 Task: Add the lead inbox component in the site builder.
Action: Mouse moved to (985, 74)
Screenshot: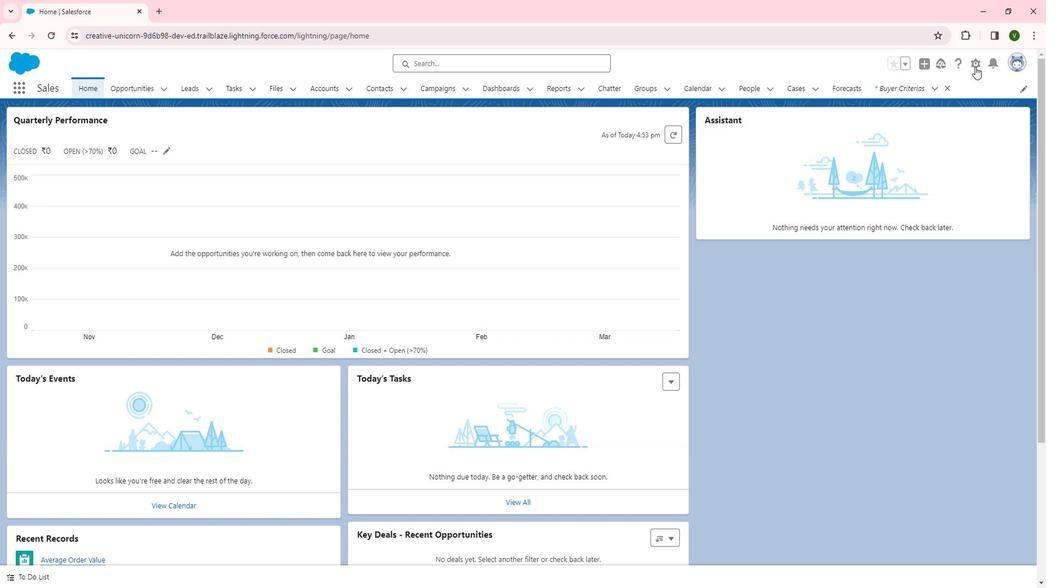 
Action: Mouse pressed left at (985, 74)
Screenshot: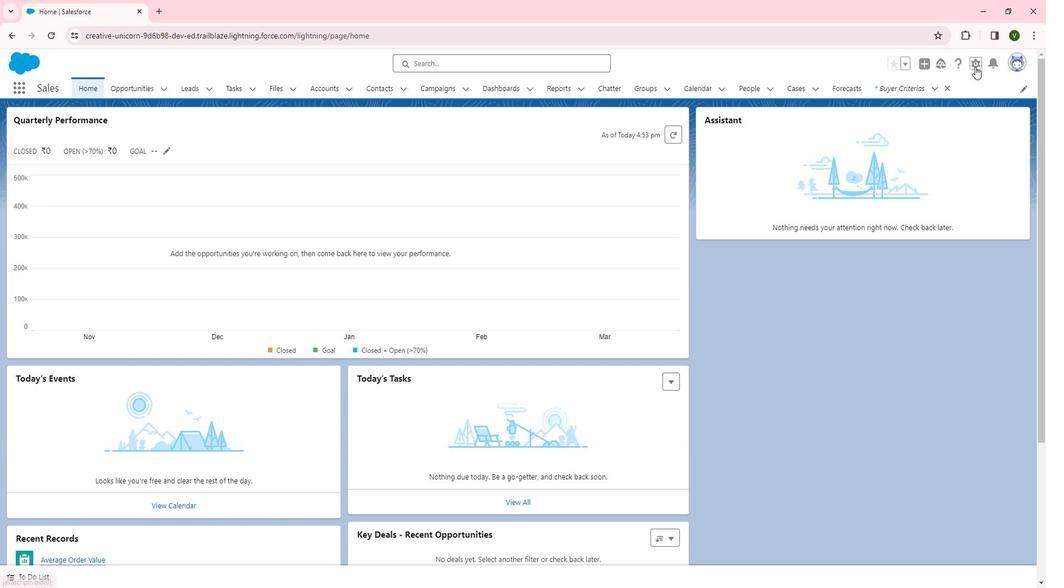 
Action: Mouse moved to (959, 97)
Screenshot: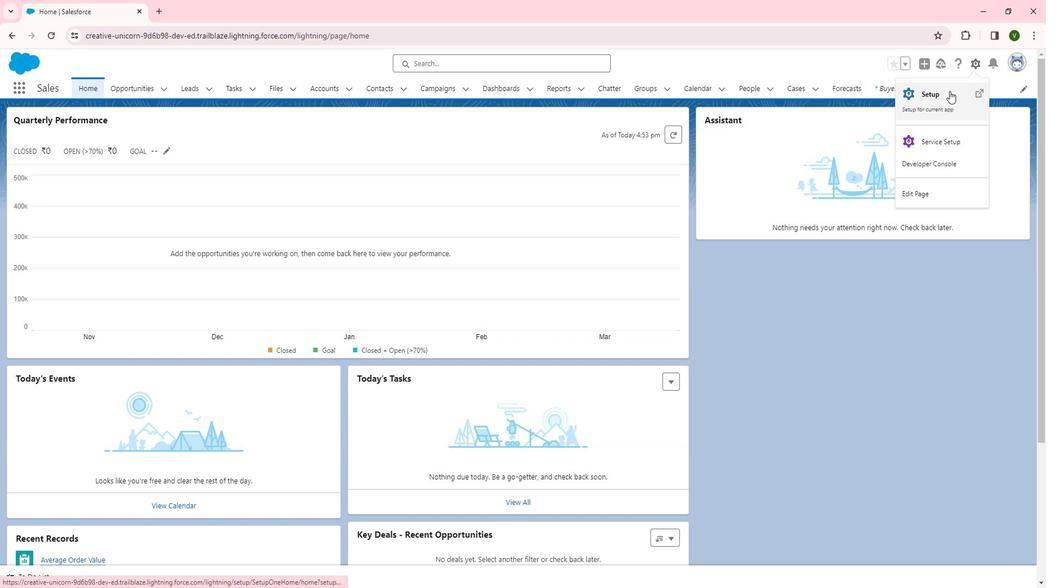 
Action: Mouse pressed left at (959, 97)
Screenshot: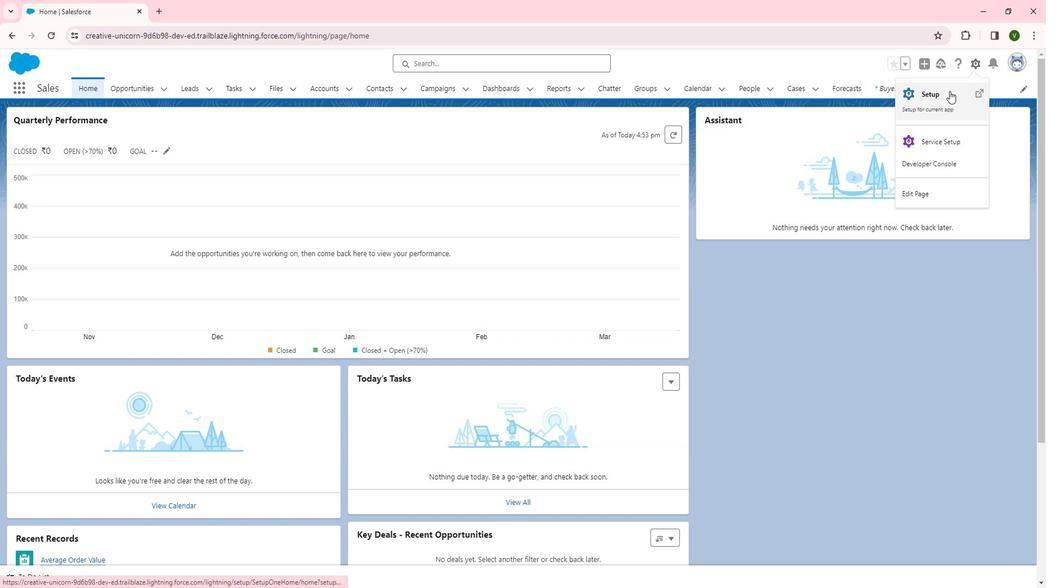
Action: Mouse moved to (73, 354)
Screenshot: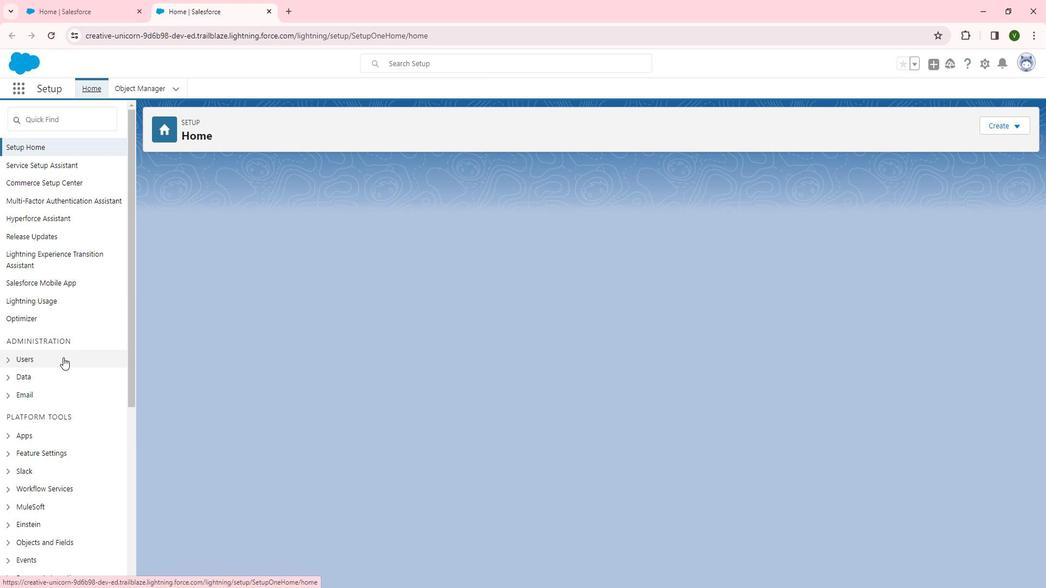 
Action: Mouse scrolled (73, 353) with delta (0, 0)
Screenshot: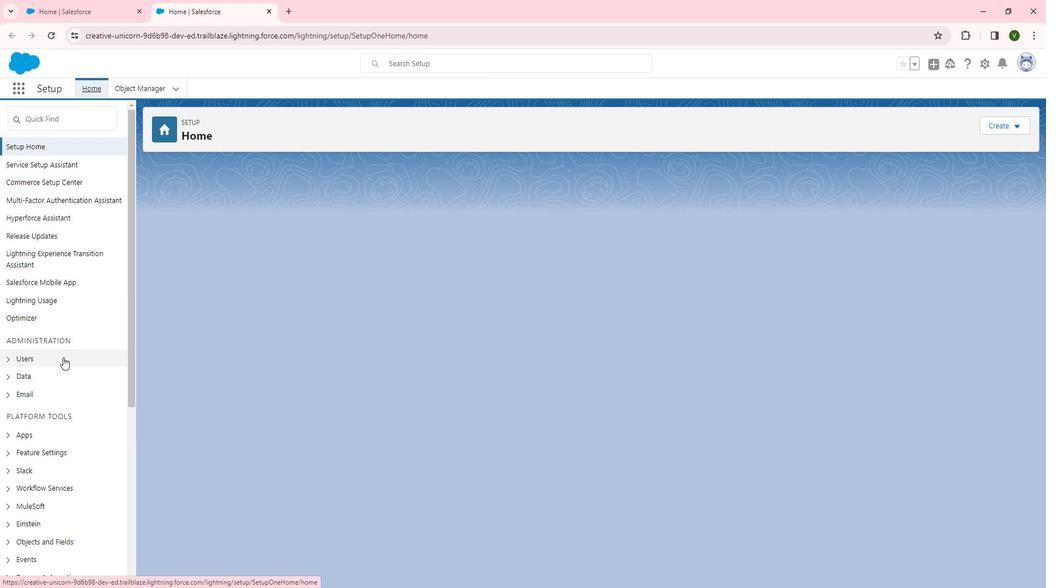 
Action: Mouse scrolled (73, 353) with delta (0, 0)
Screenshot: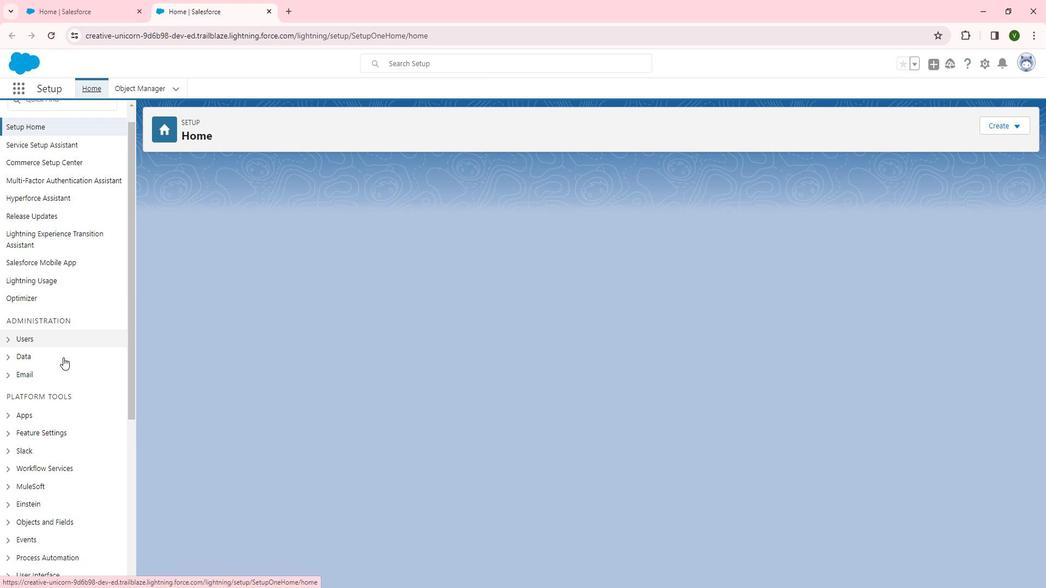 
Action: Mouse moved to (20, 335)
Screenshot: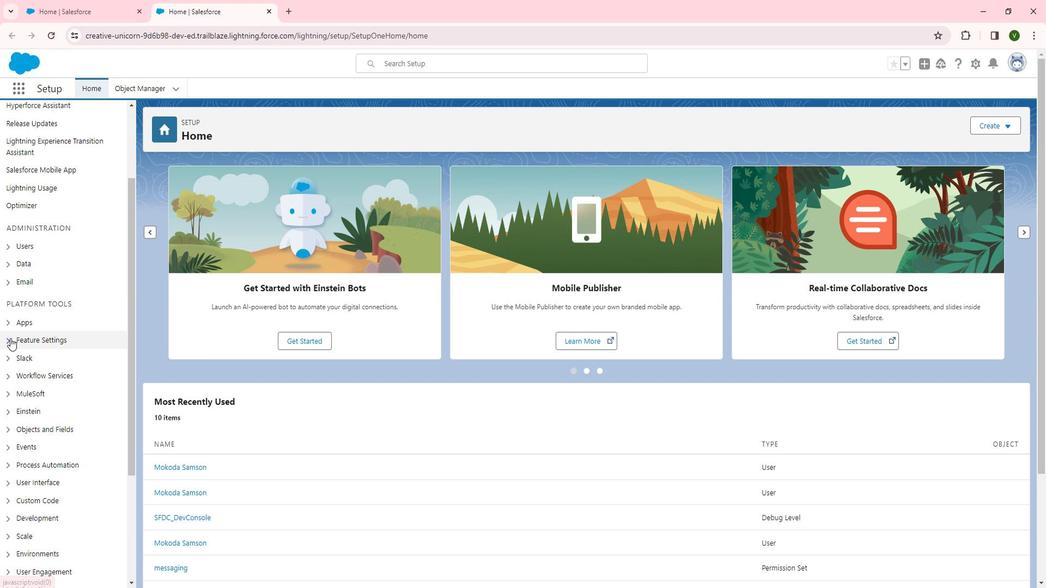 
Action: Mouse pressed left at (20, 335)
Screenshot: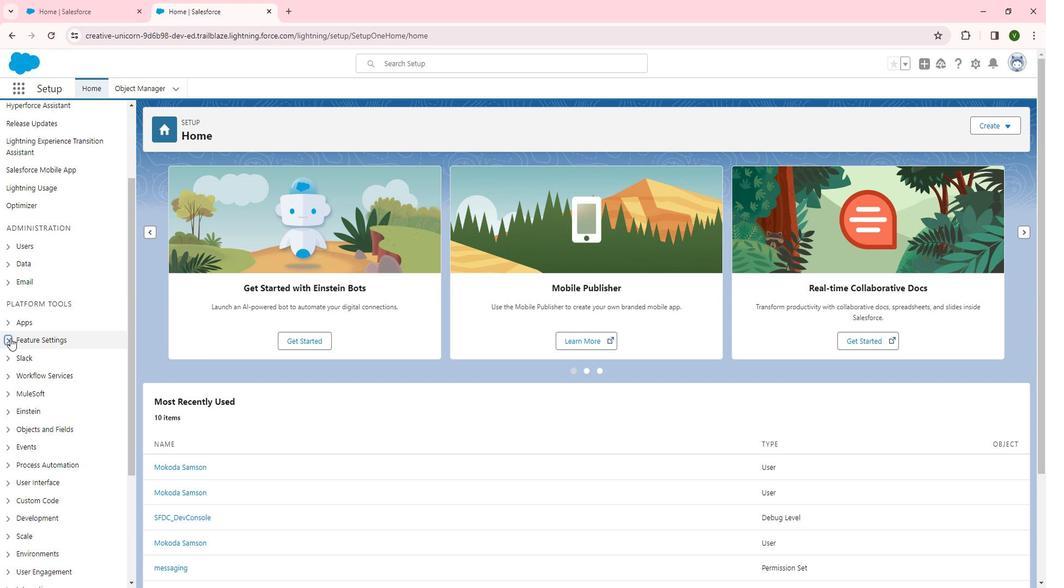 
Action: Mouse moved to (41, 339)
Screenshot: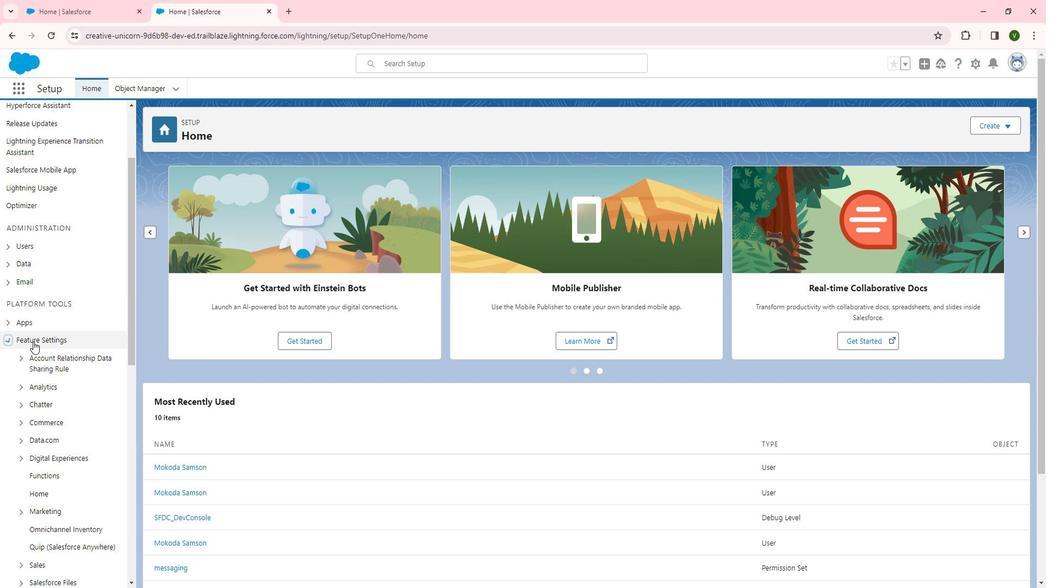 
Action: Mouse scrolled (41, 338) with delta (0, 0)
Screenshot: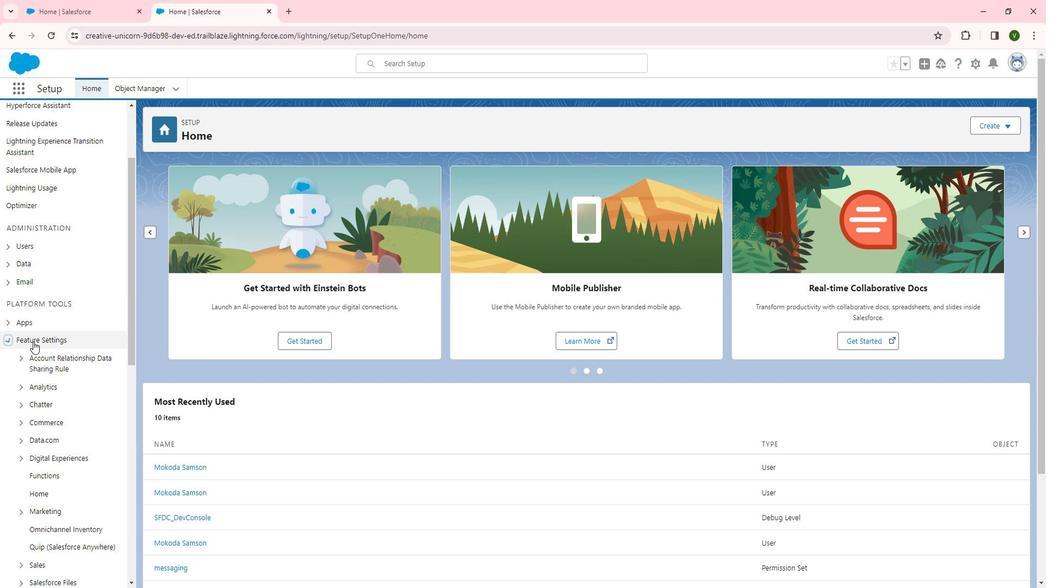 
Action: Mouse moved to (43, 339)
Screenshot: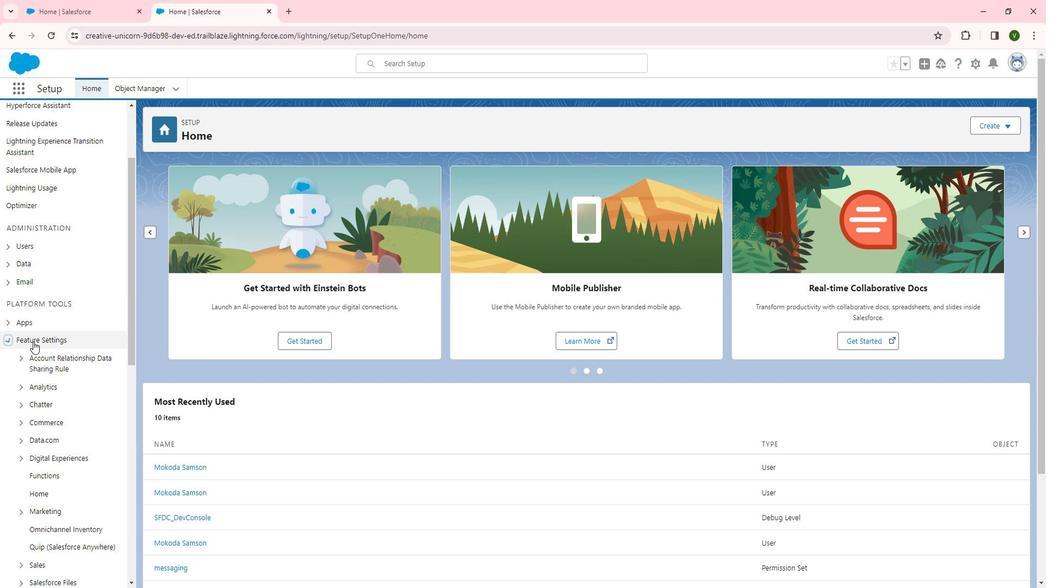 
Action: Mouse scrolled (43, 338) with delta (0, 0)
Screenshot: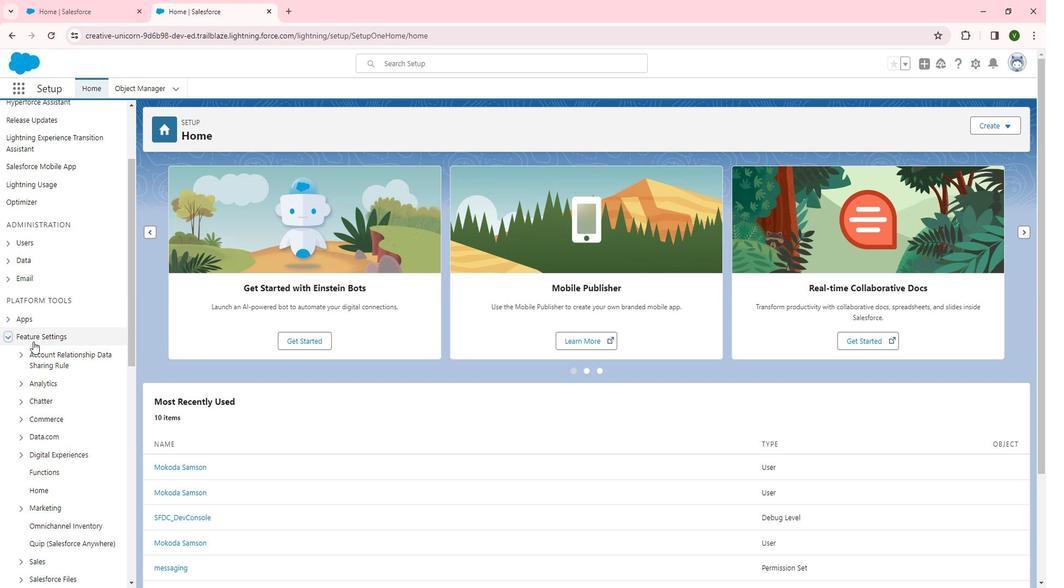 
Action: Mouse scrolled (43, 338) with delta (0, 0)
Screenshot: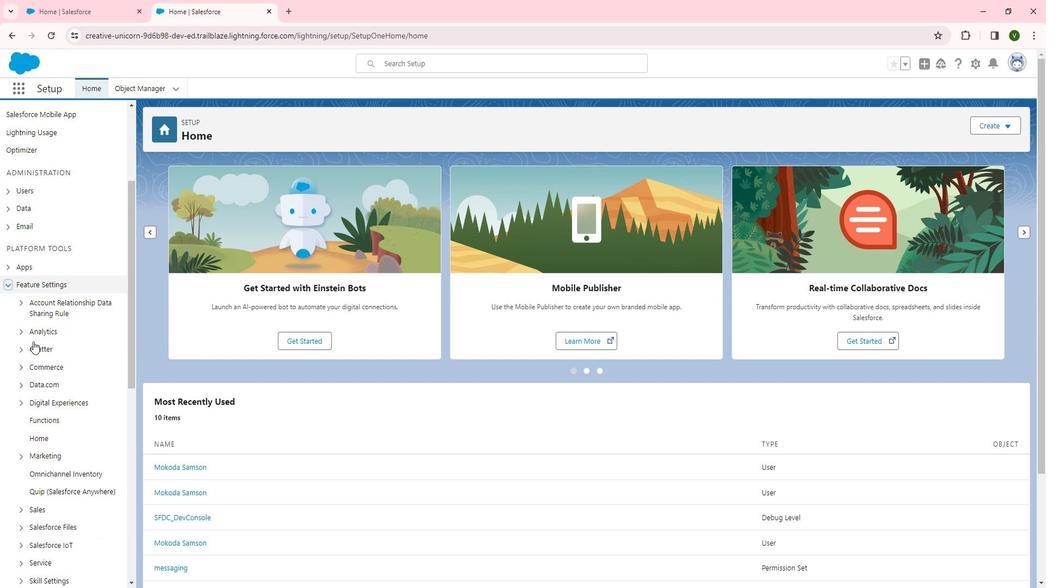 
Action: Mouse scrolled (43, 338) with delta (0, 0)
Screenshot: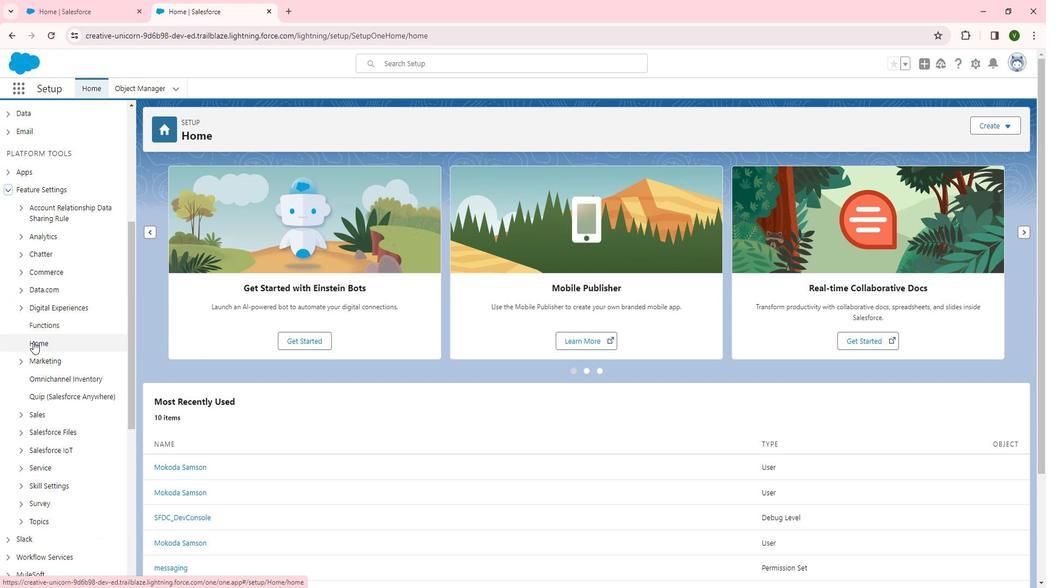 
Action: Mouse moved to (31, 231)
Screenshot: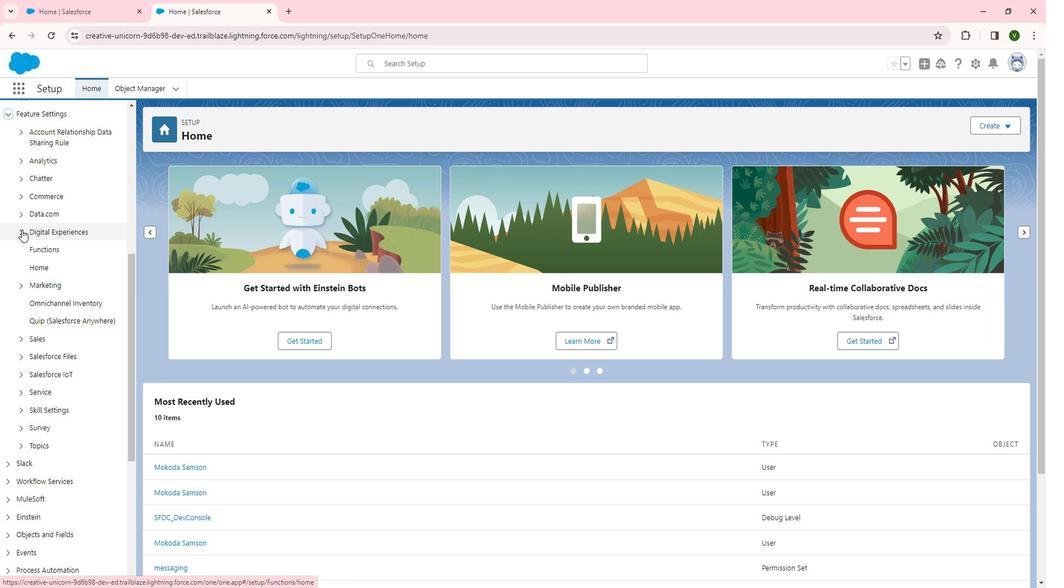 
Action: Mouse pressed left at (31, 231)
Screenshot: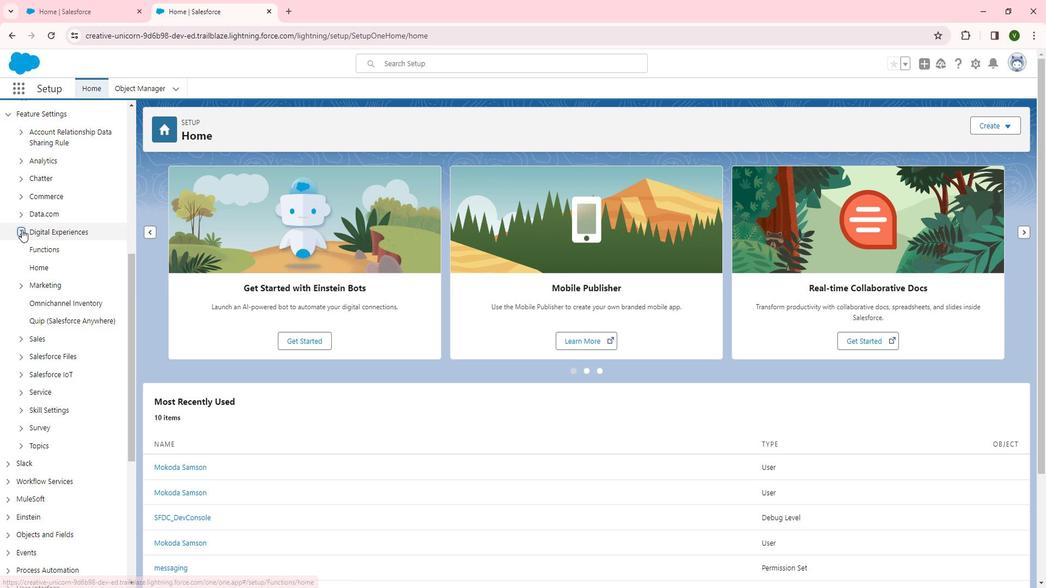 
Action: Mouse moved to (58, 248)
Screenshot: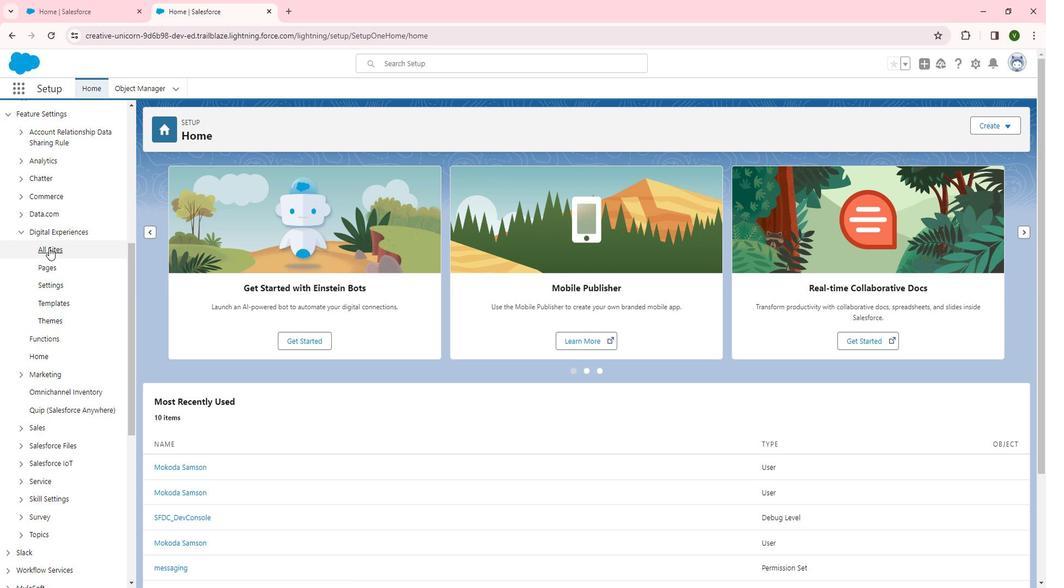 
Action: Mouse pressed left at (58, 248)
Screenshot: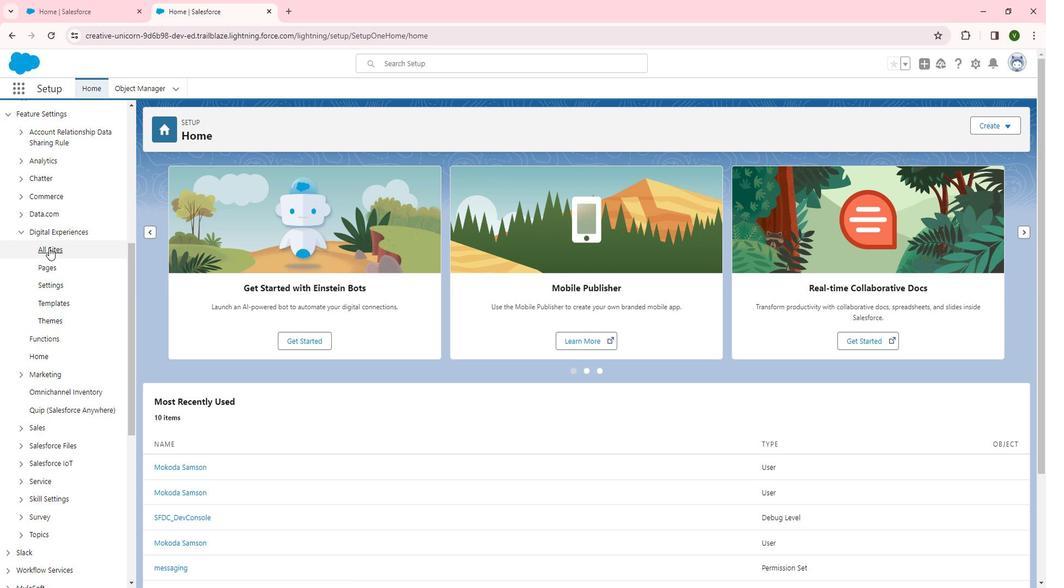 
Action: Mouse moved to (182, 323)
Screenshot: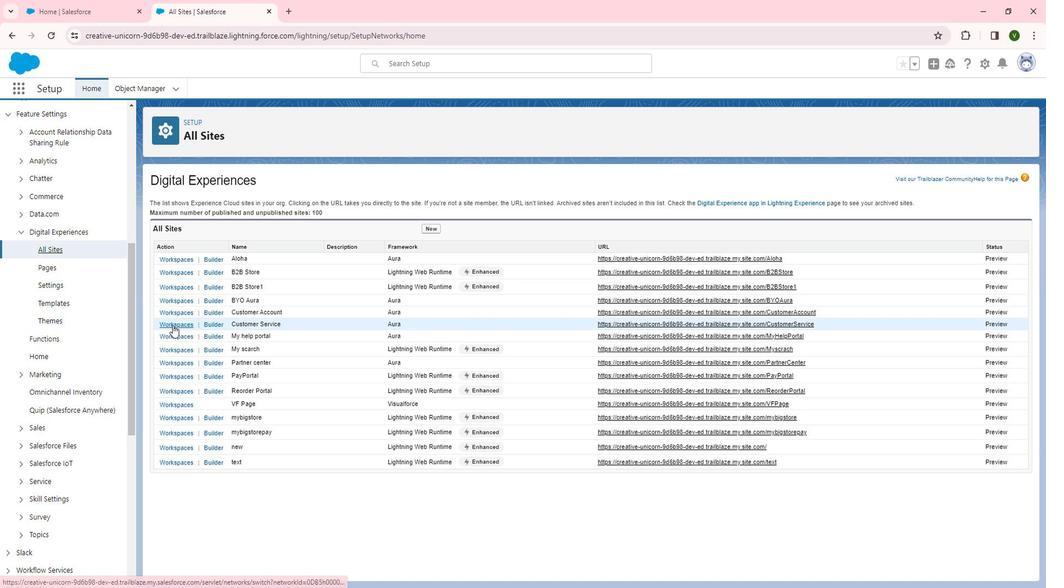 
Action: Mouse pressed left at (182, 323)
Screenshot: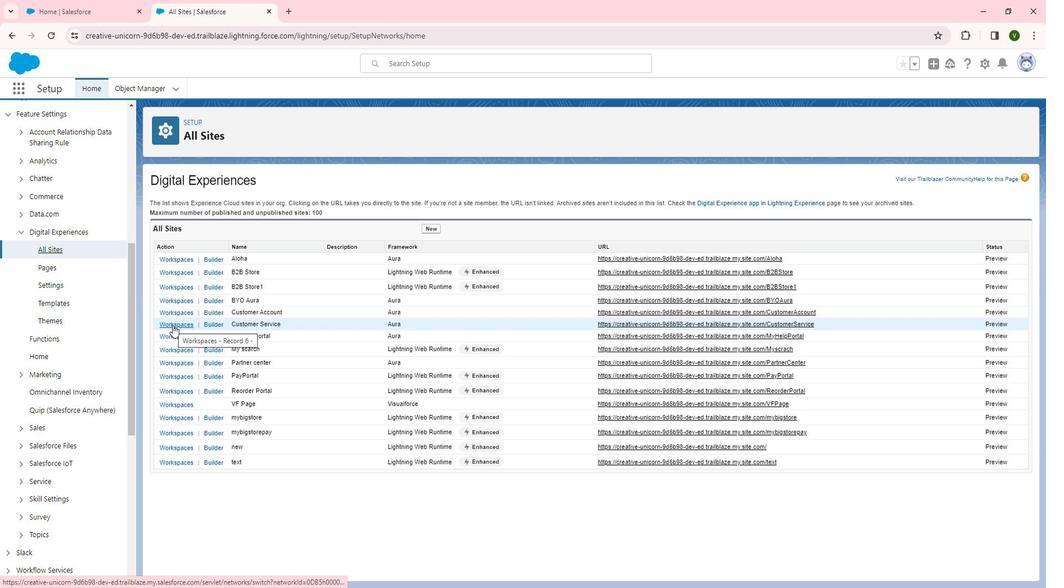 
Action: Mouse moved to (135, 268)
Screenshot: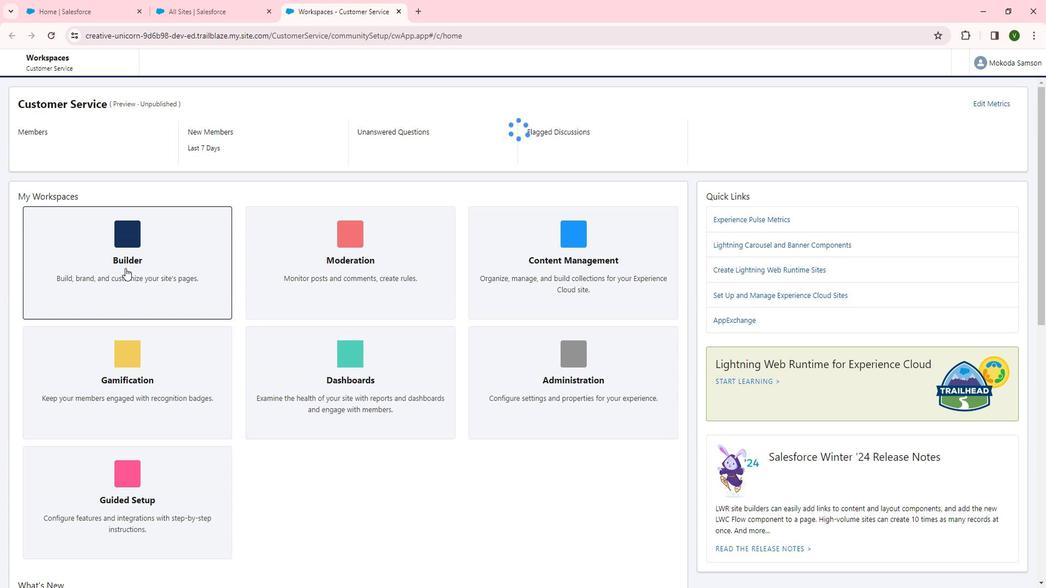 
Action: Mouse pressed left at (135, 268)
Screenshot: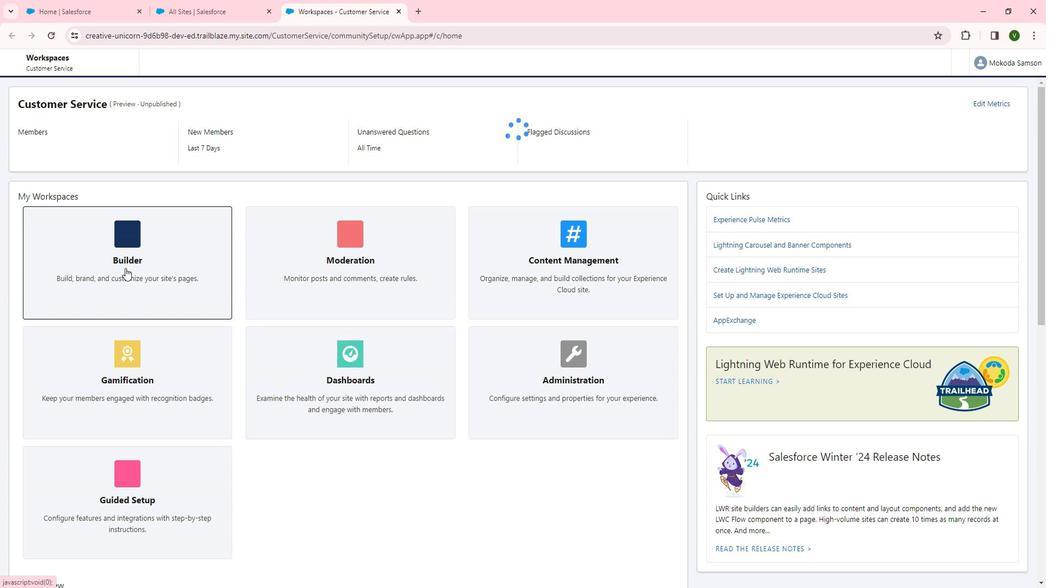 
Action: Mouse moved to (27, 109)
Screenshot: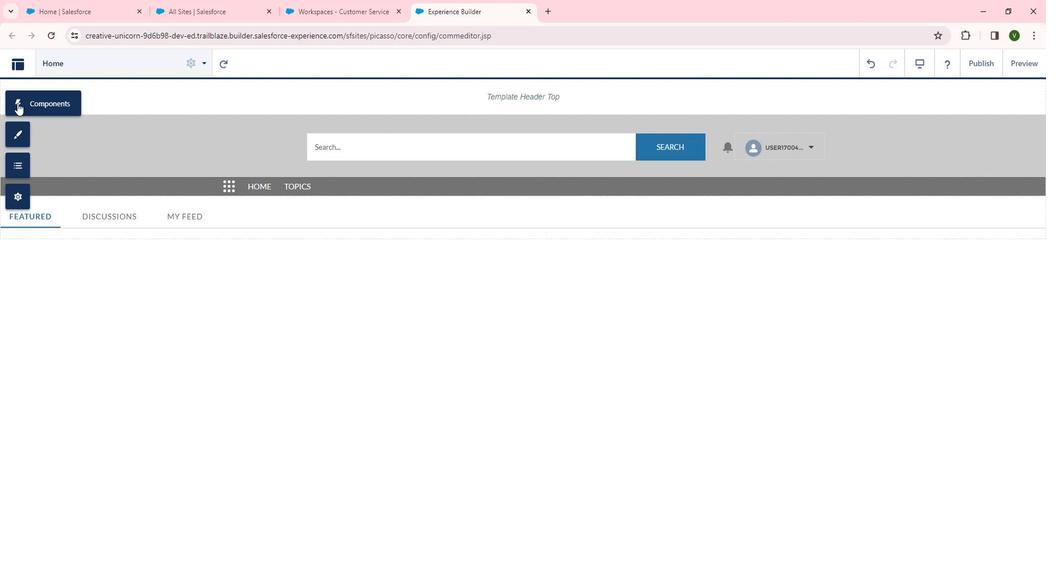 
Action: Mouse pressed left at (27, 109)
Screenshot: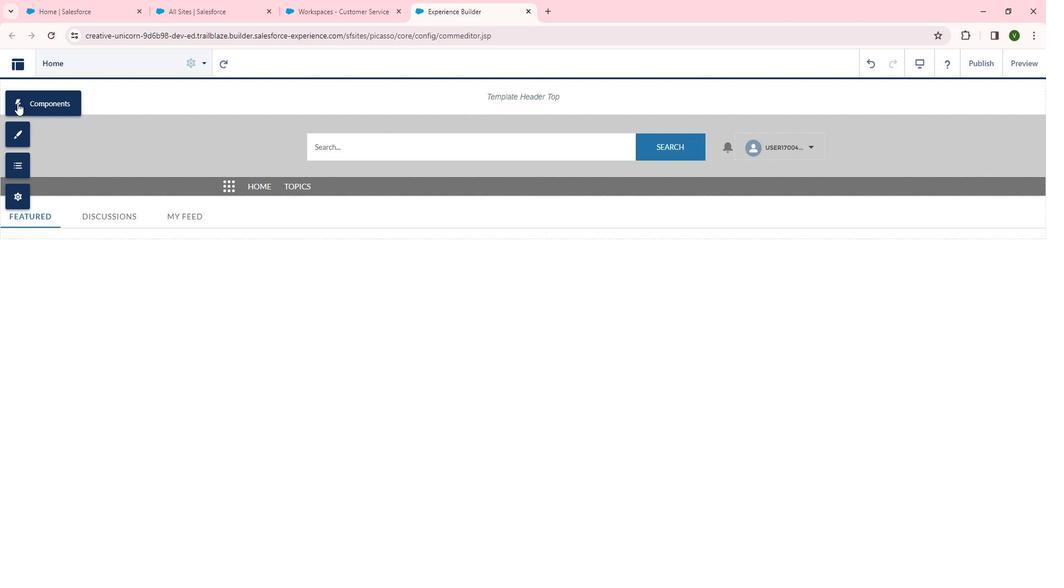 
Action: Mouse moved to (117, 283)
Screenshot: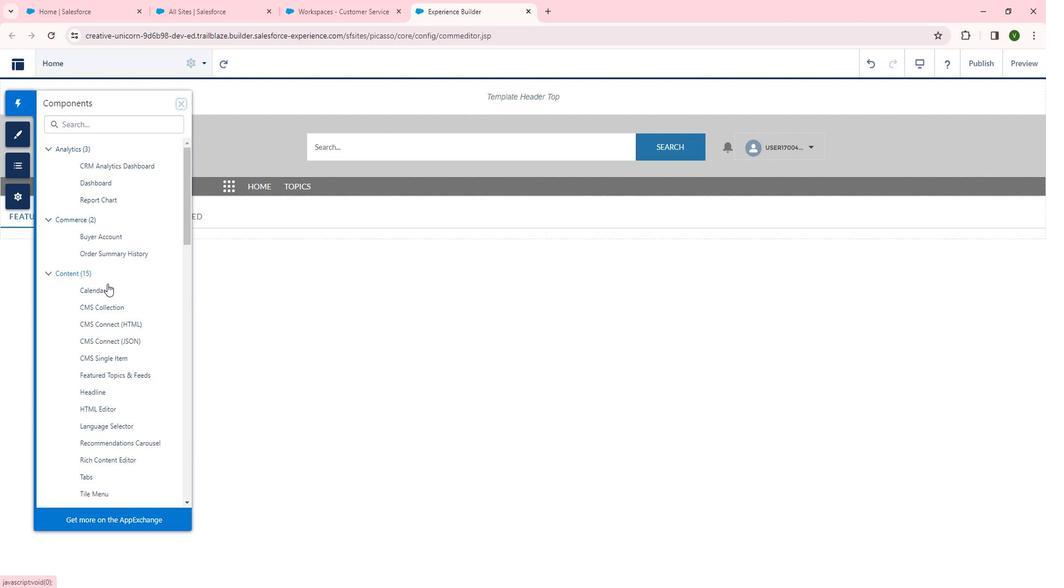 
Action: Mouse scrolled (117, 282) with delta (0, 0)
Screenshot: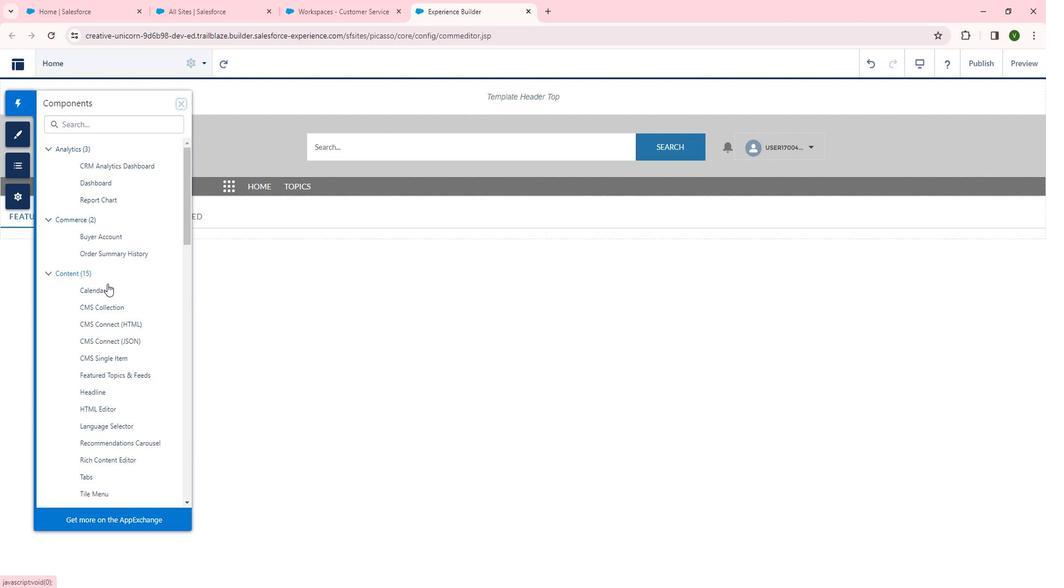 
Action: Mouse moved to (117, 283)
Screenshot: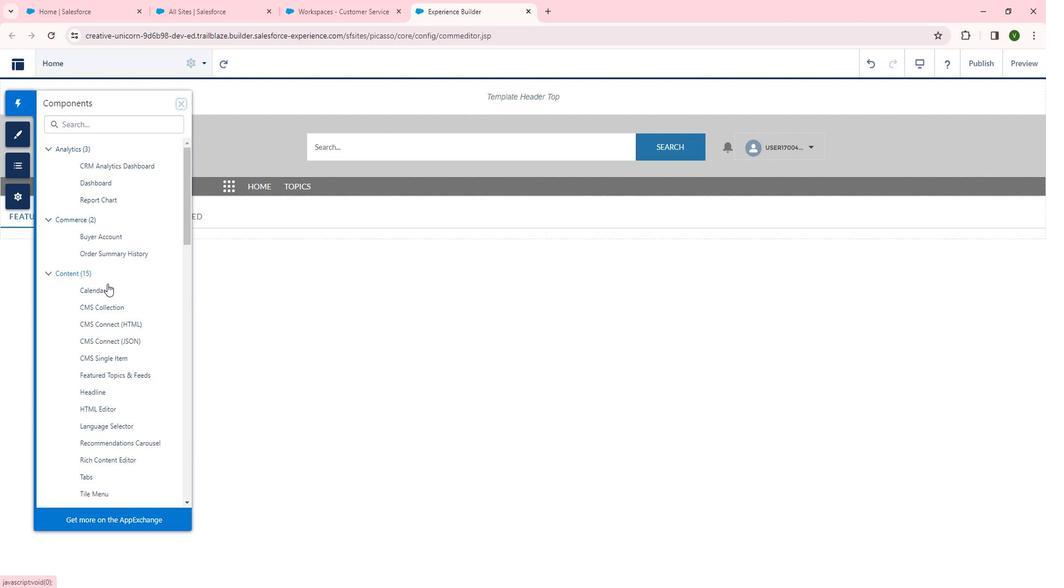 
Action: Mouse scrolled (117, 282) with delta (0, 0)
Screenshot: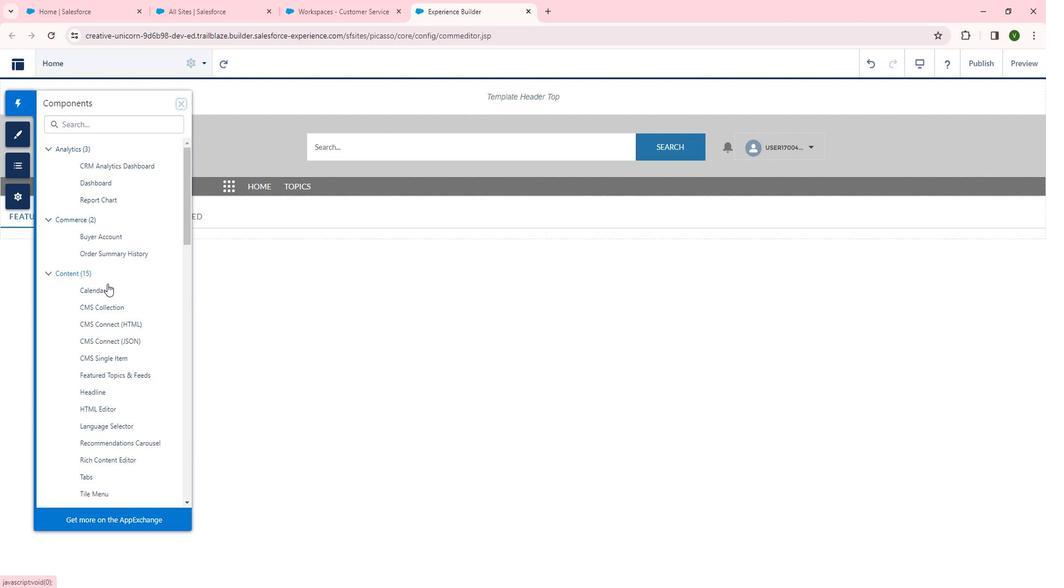 
Action: Mouse scrolled (117, 282) with delta (0, 0)
Screenshot: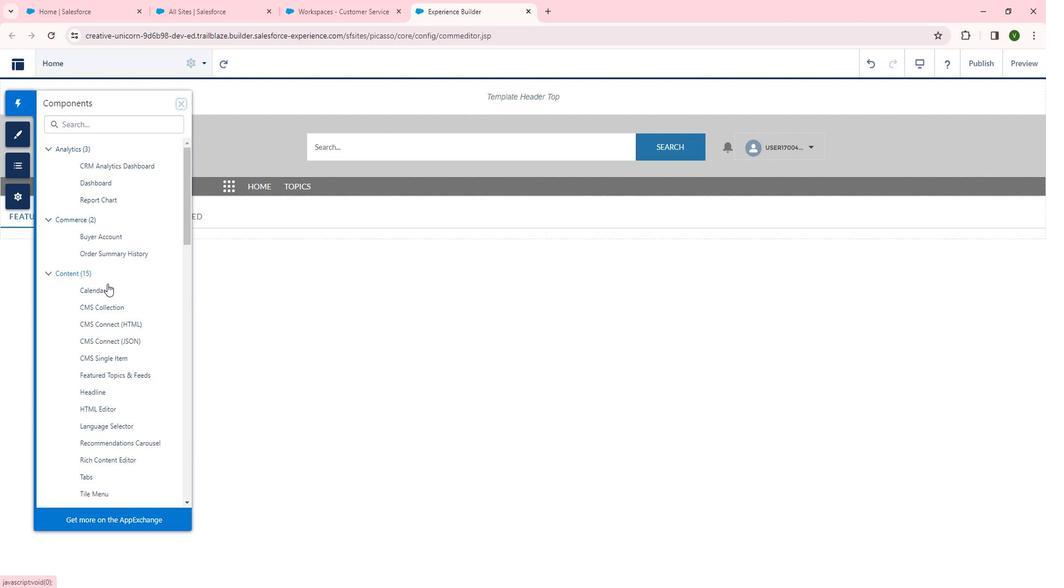 
Action: Mouse scrolled (117, 282) with delta (0, 0)
Screenshot: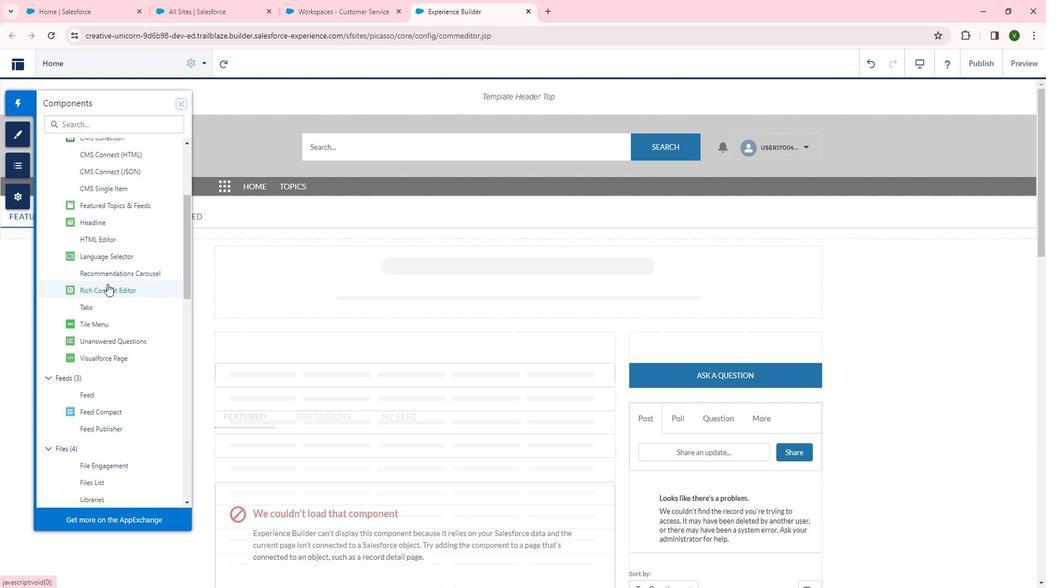
Action: Mouse scrolled (117, 282) with delta (0, 0)
Screenshot: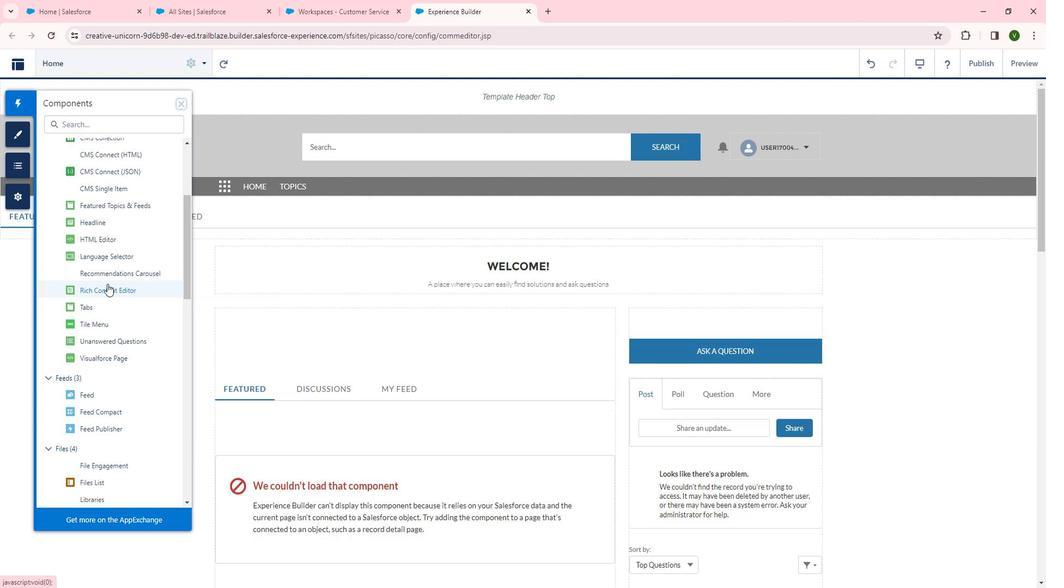 
Action: Mouse scrolled (117, 282) with delta (0, 0)
Screenshot: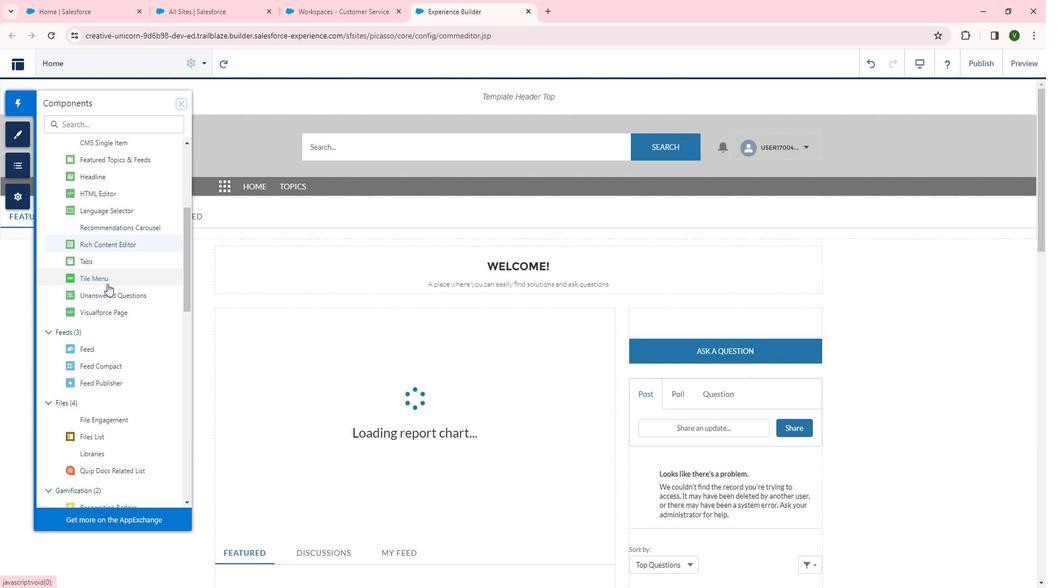 
Action: Mouse scrolled (117, 282) with delta (0, 0)
Screenshot: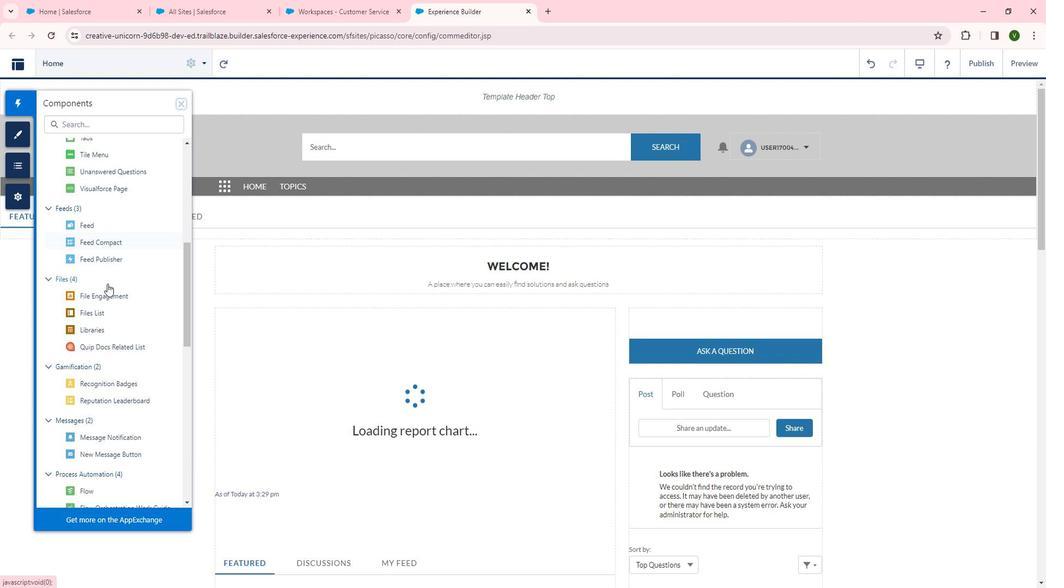 
Action: Mouse scrolled (117, 282) with delta (0, 0)
Screenshot: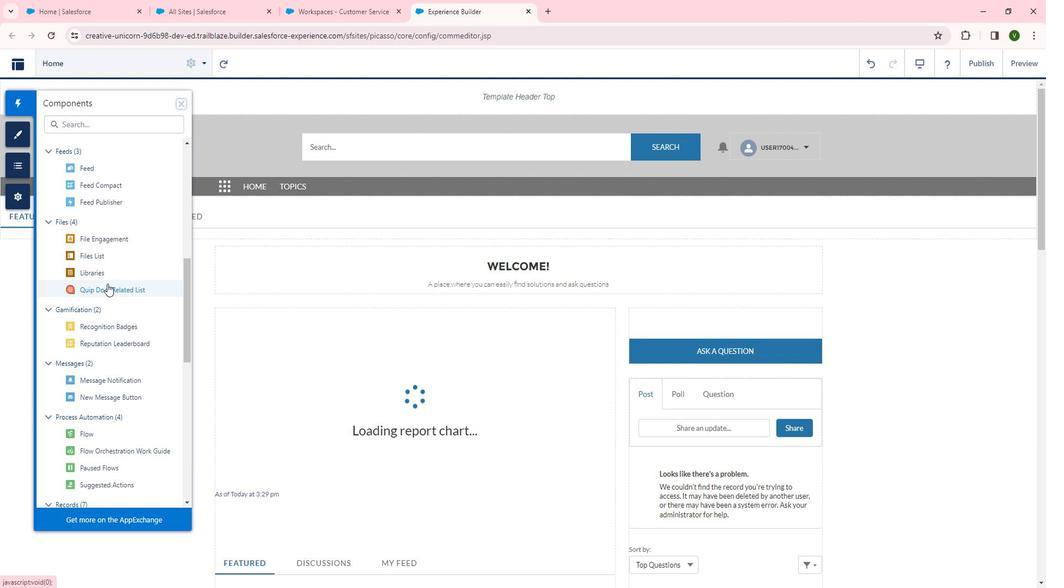 
Action: Mouse scrolled (117, 282) with delta (0, 0)
Screenshot: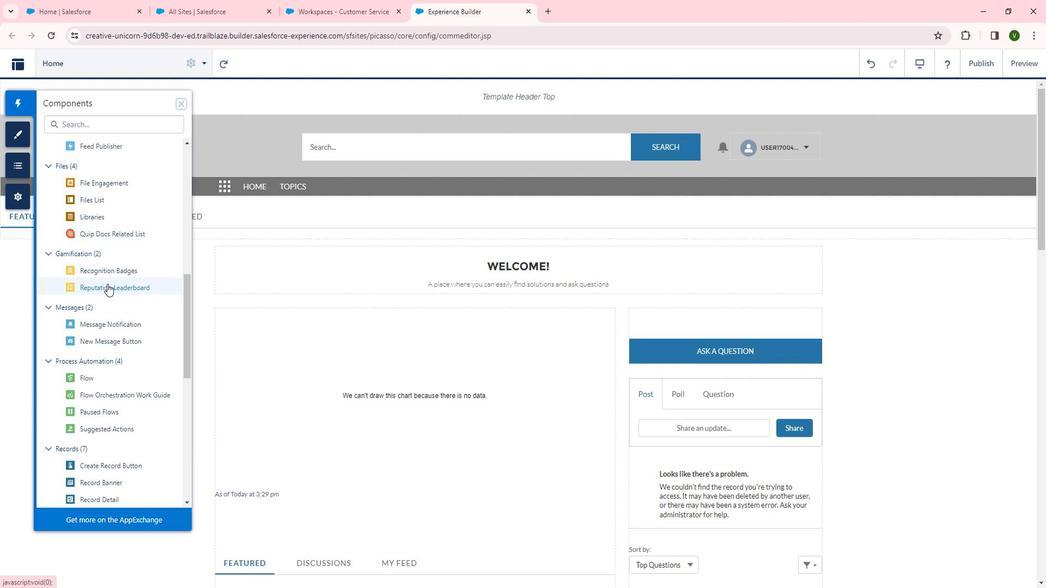 
Action: Mouse scrolled (117, 282) with delta (0, 0)
Screenshot: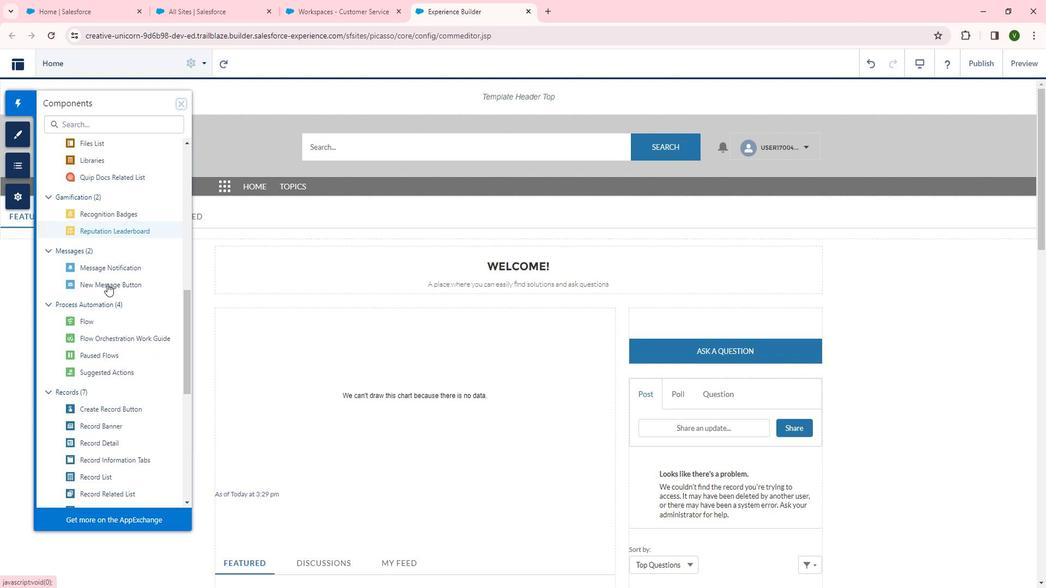 
Action: Mouse scrolled (117, 282) with delta (0, 0)
Screenshot: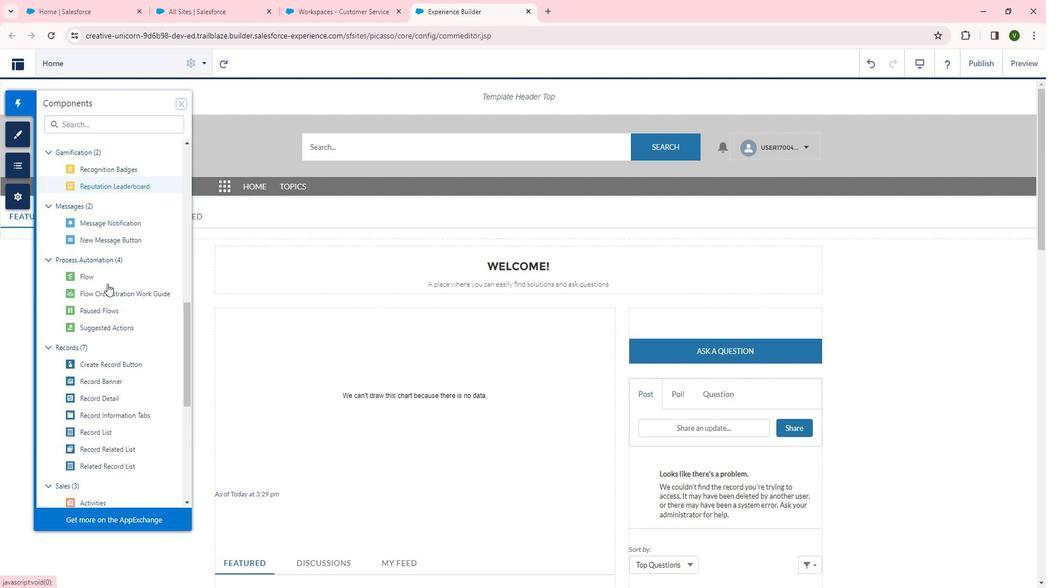 
Action: Mouse scrolled (117, 282) with delta (0, 0)
Screenshot: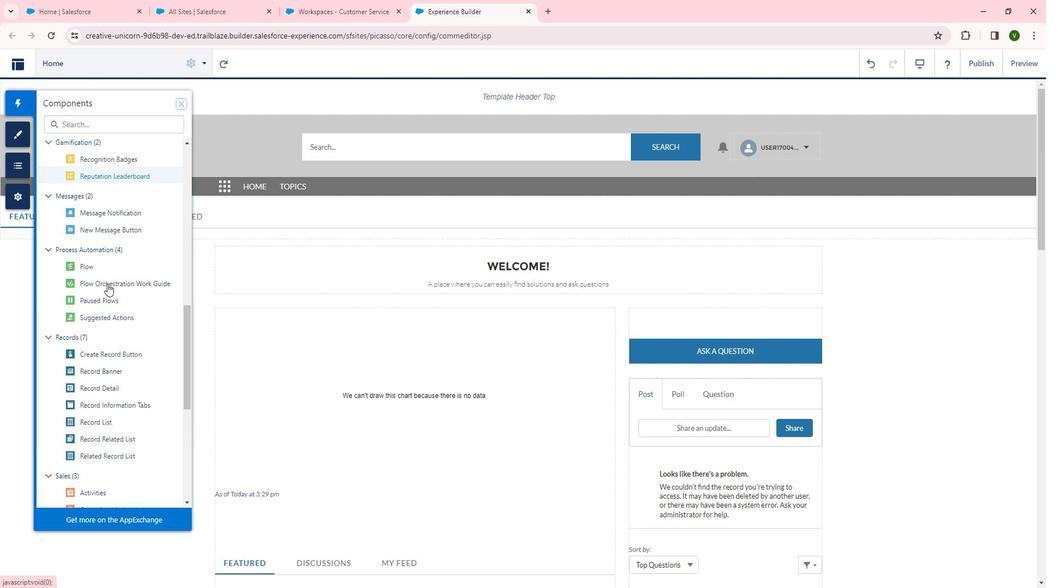 
Action: Mouse scrolled (117, 282) with delta (0, 0)
Screenshot: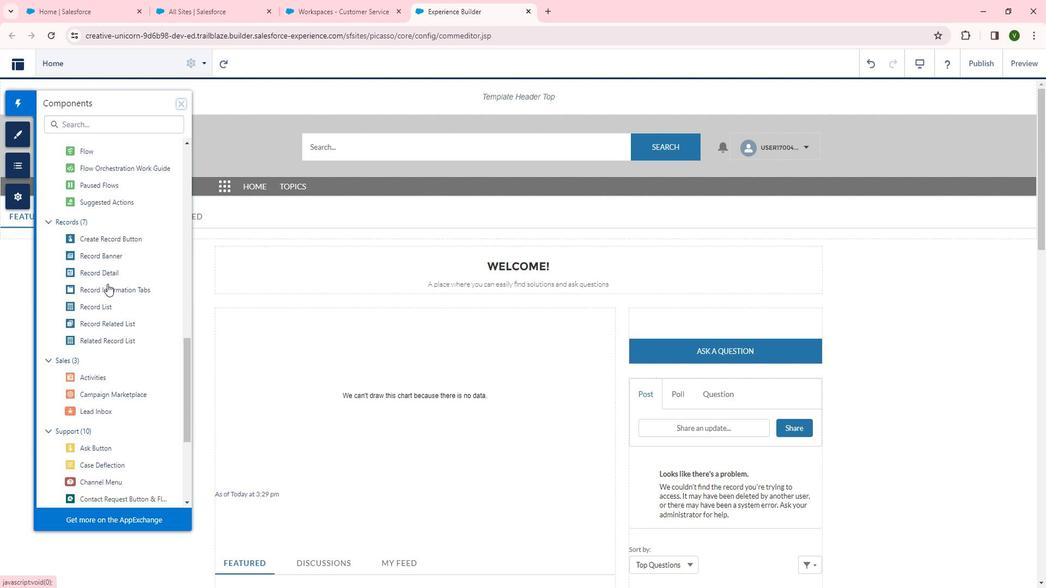 
Action: Mouse scrolled (117, 282) with delta (0, 0)
Screenshot: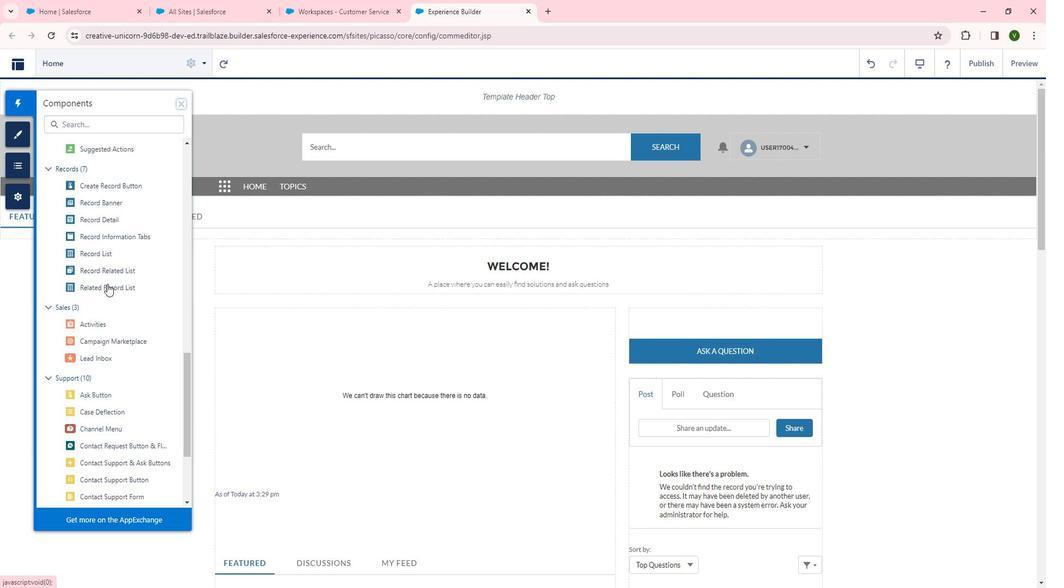 
Action: Mouse moved to (114, 297)
Screenshot: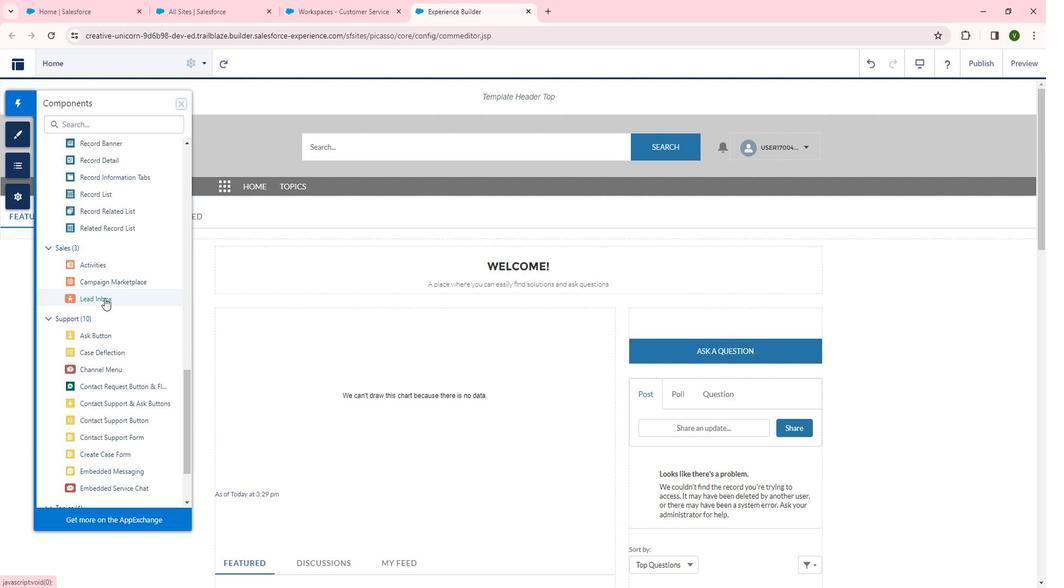 
Action: Mouse pressed left at (114, 297)
Screenshot: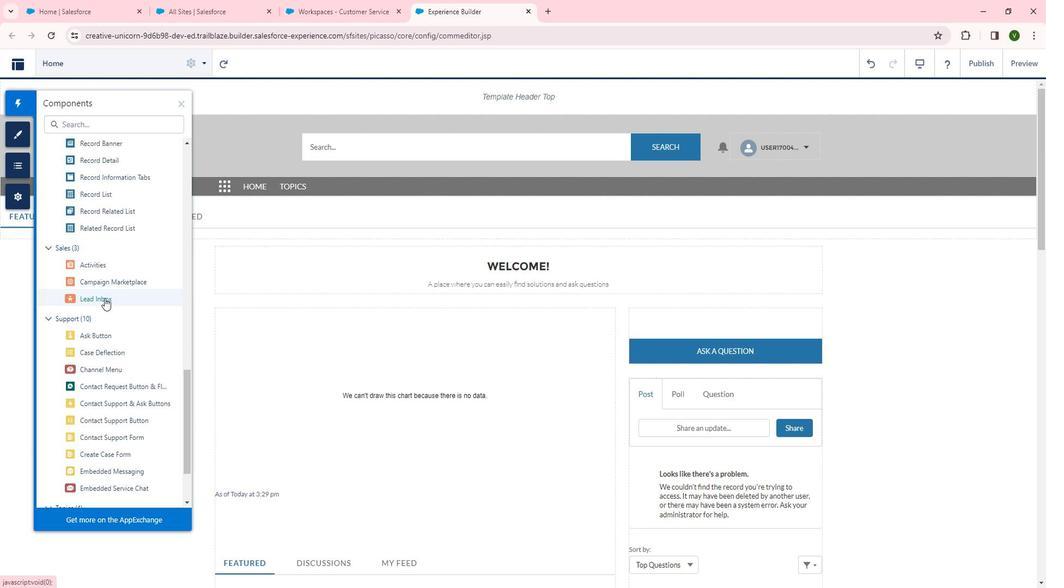 
Action: Mouse moved to (724, 327)
Screenshot: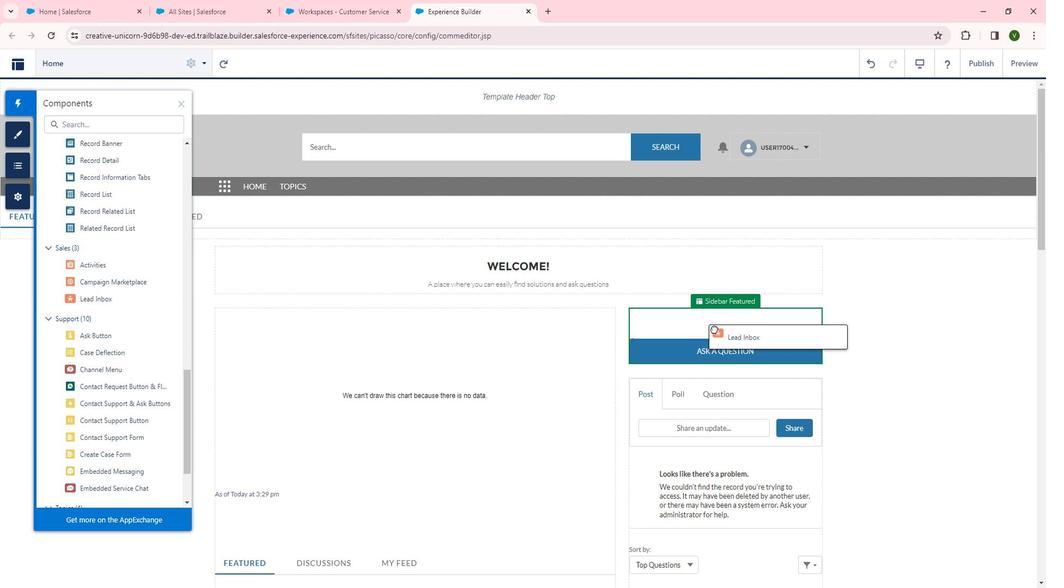 
